 Task: Learn more about a sales navigator core.
Action: Mouse moved to (617, 153)
Screenshot: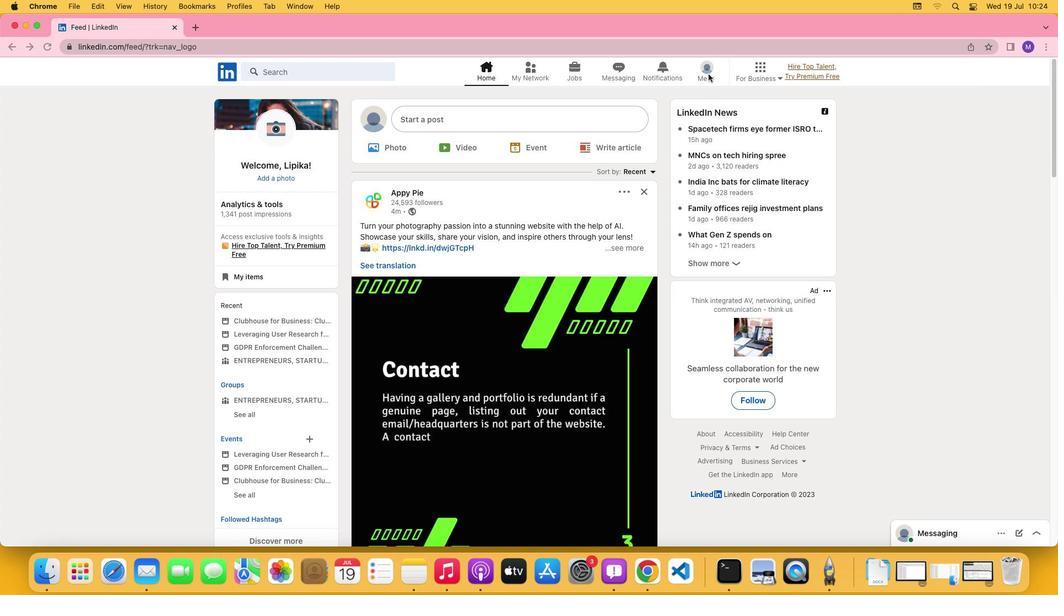 
Action: Mouse pressed left at (617, 153)
Screenshot: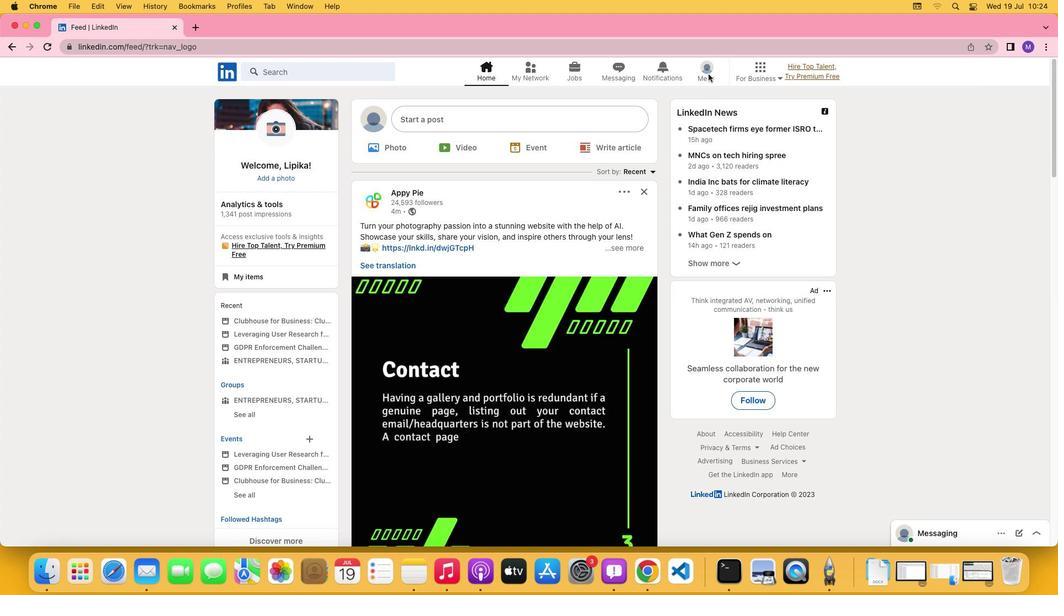 
Action: Mouse moved to (619, 154)
Screenshot: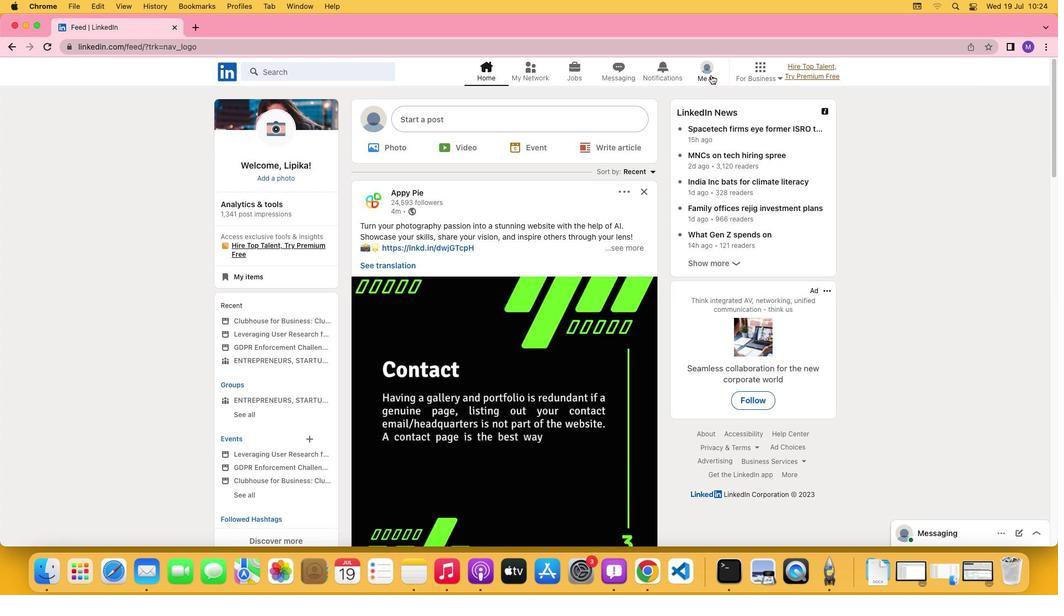 
Action: Mouse pressed left at (619, 154)
Screenshot: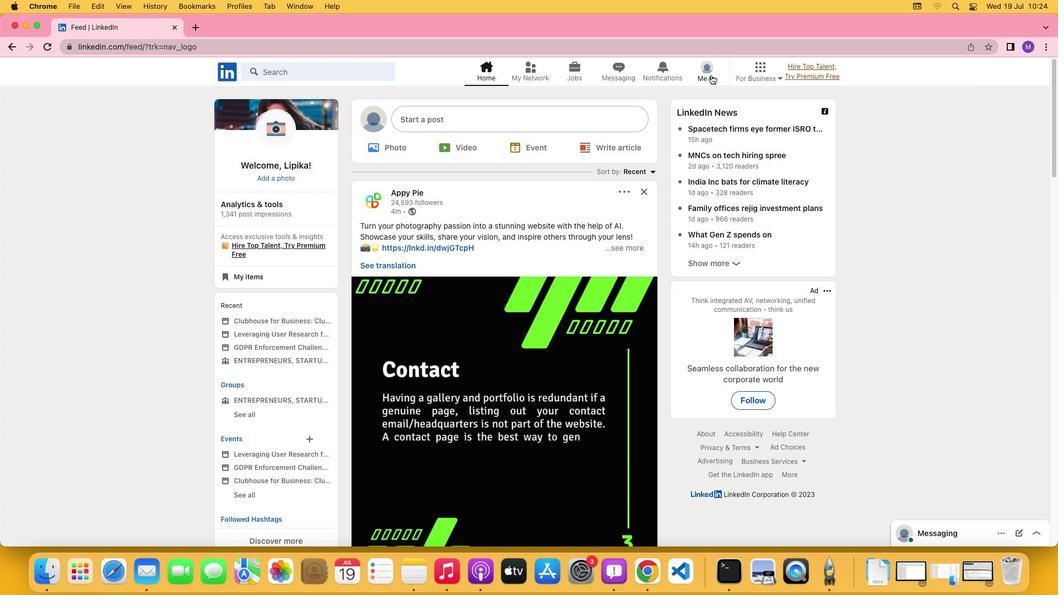 
Action: Mouse moved to (555, 236)
Screenshot: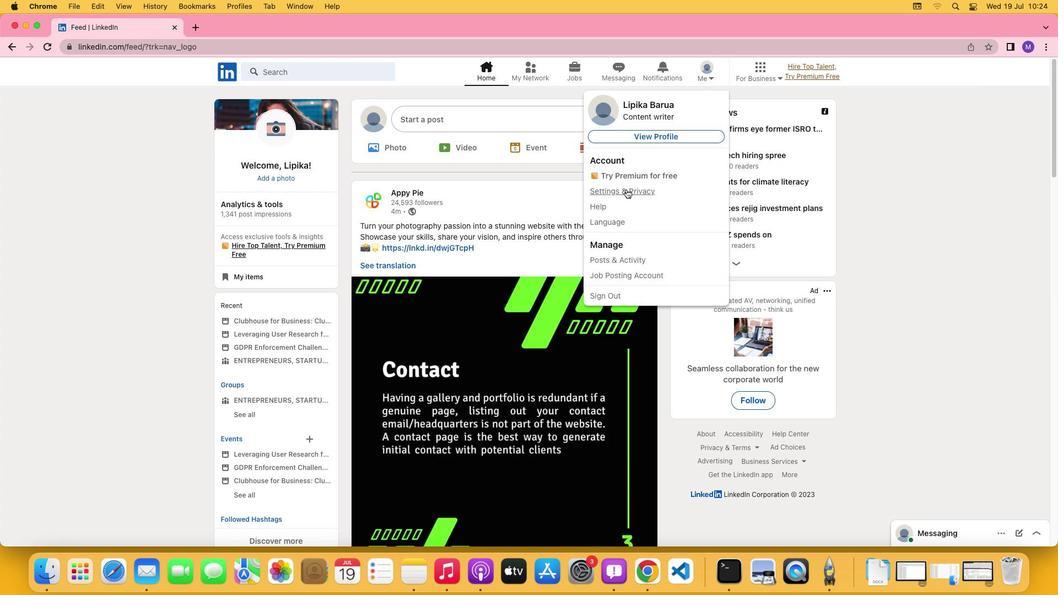 
Action: Mouse pressed left at (555, 236)
Screenshot: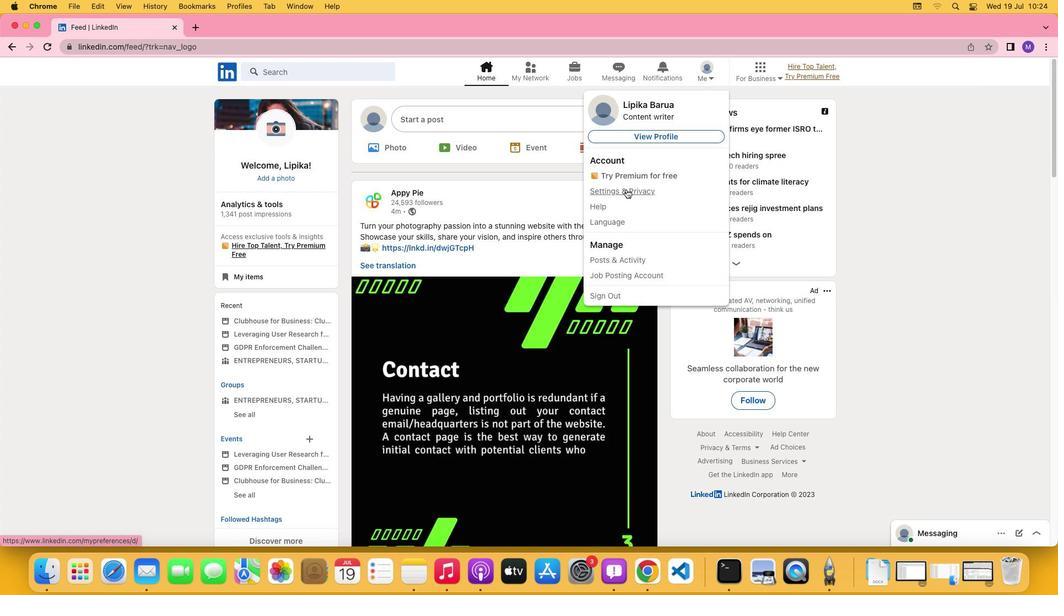 
Action: Mouse moved to (433, 342)
Screenshot: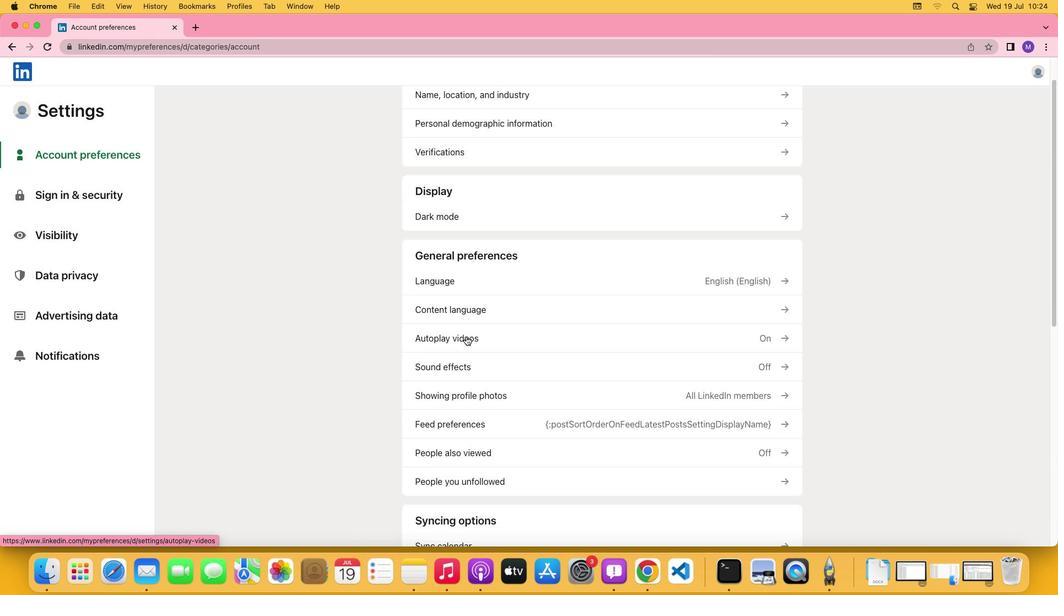 
Action: Mouse scrolled (433, 342) with delta (76, 99)
Screenshot: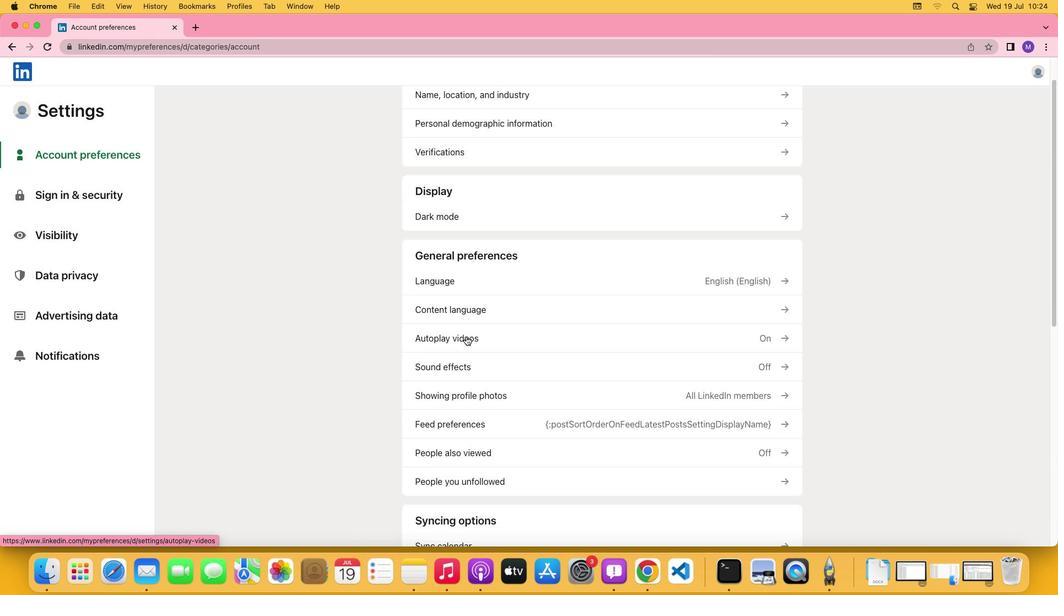 
Action: Mouse moved to (433, 342)
Screenshot: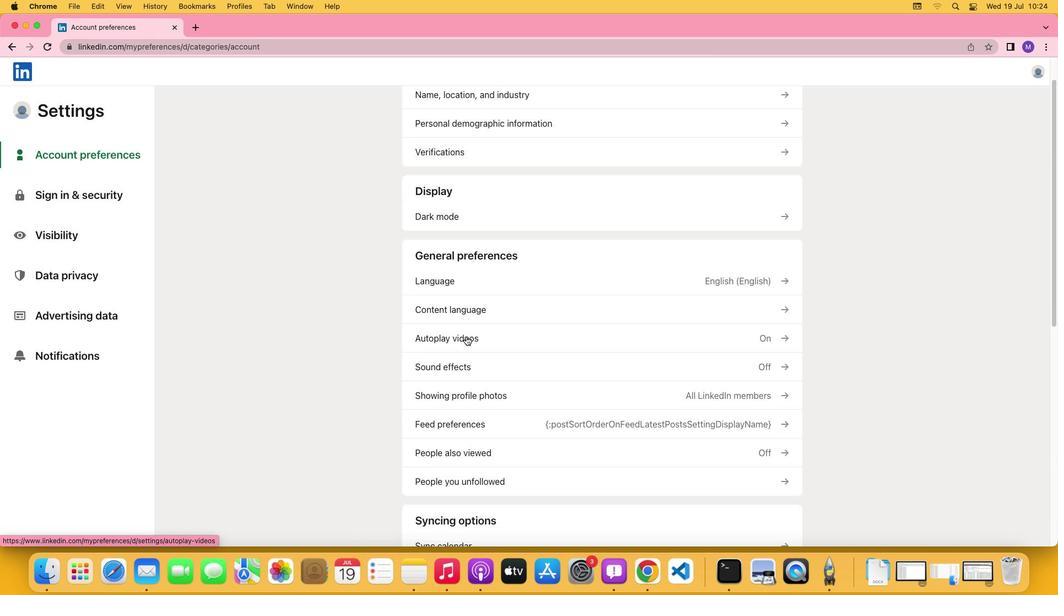 
Action: Mouse scrolled (433, 342) with delta (76, 99)
Screenshot: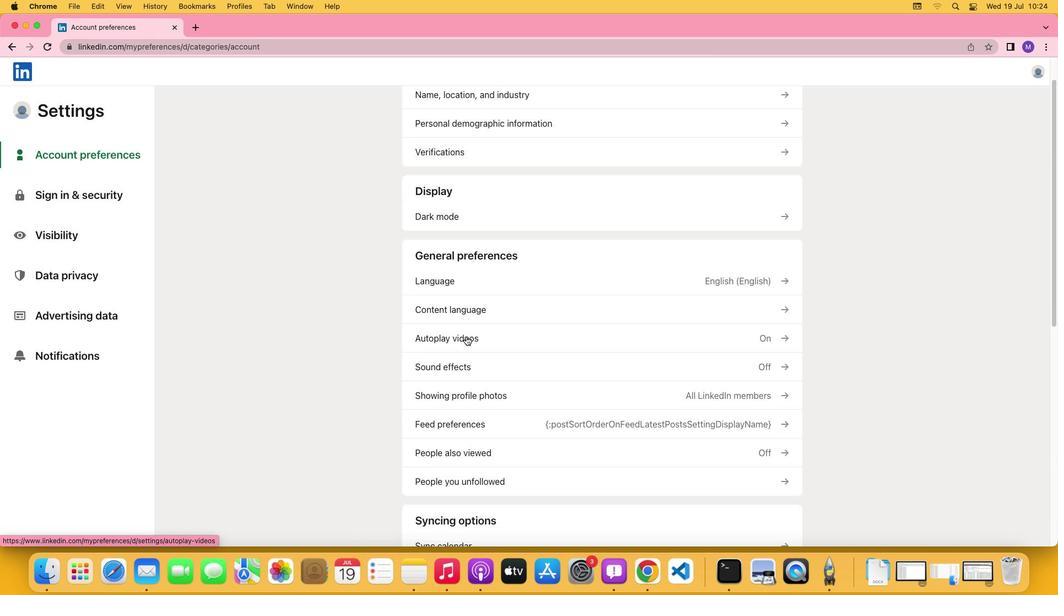 
Action: Mouse moved to (433, 342)
Screenshot: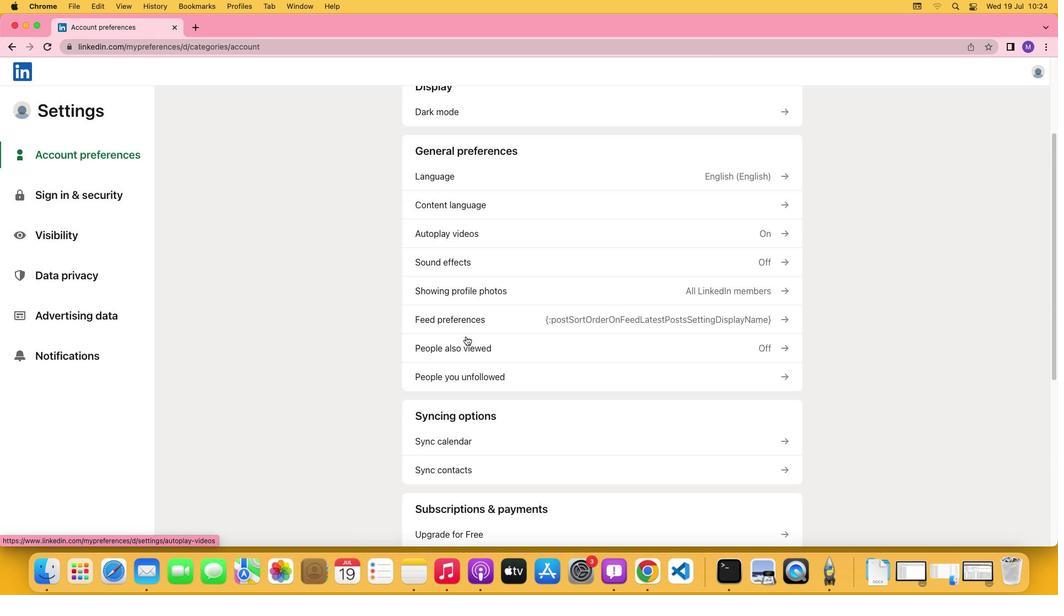 
Action: Mouse scrolled (433, 342) with delta (76, 98)
Screenshot: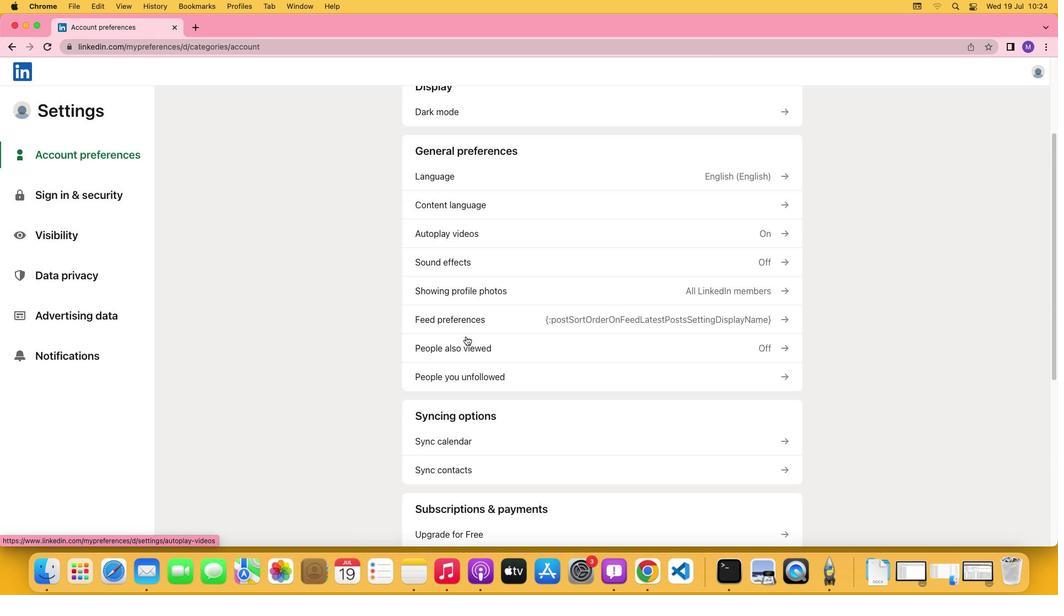 
Action: Mouse moved to (432, 342)
Screenshot: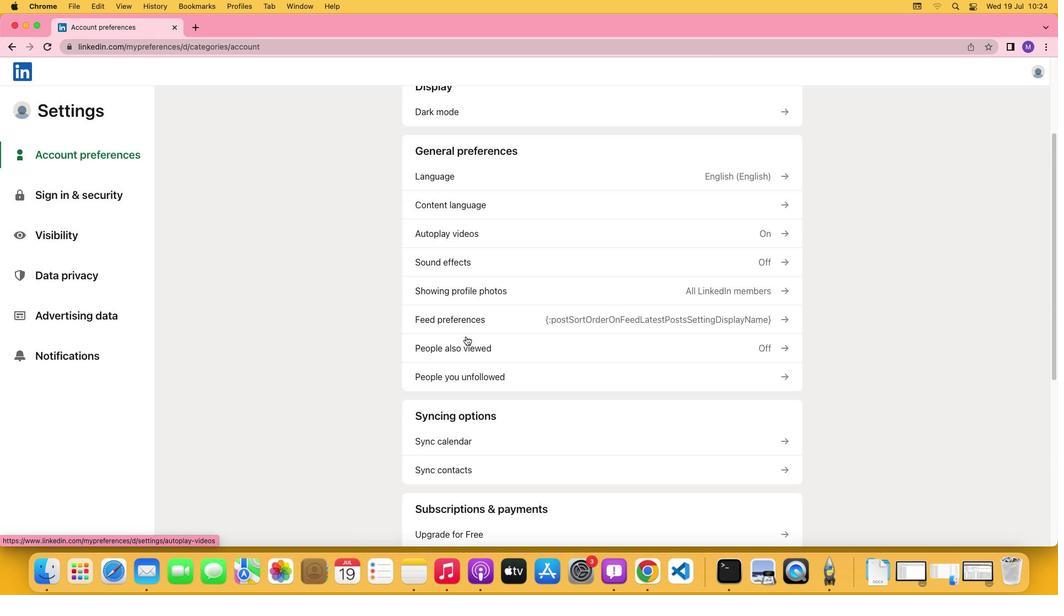
Action: Mouse scrolled (432, 342) with delta (76, 97)
Screenshot: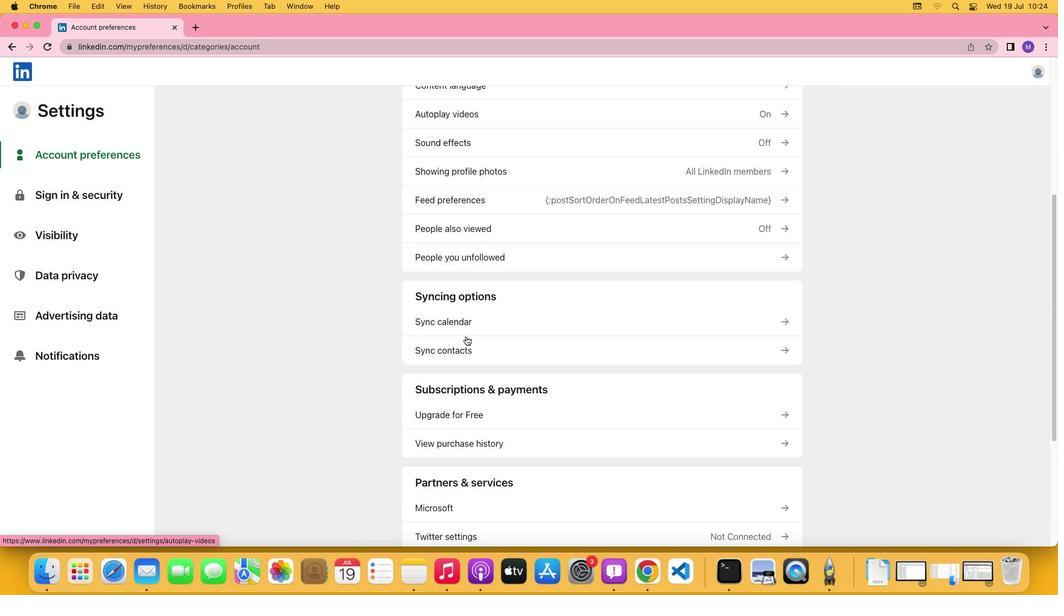 
Action: Mouse moved to (432, 342)
Screenshot: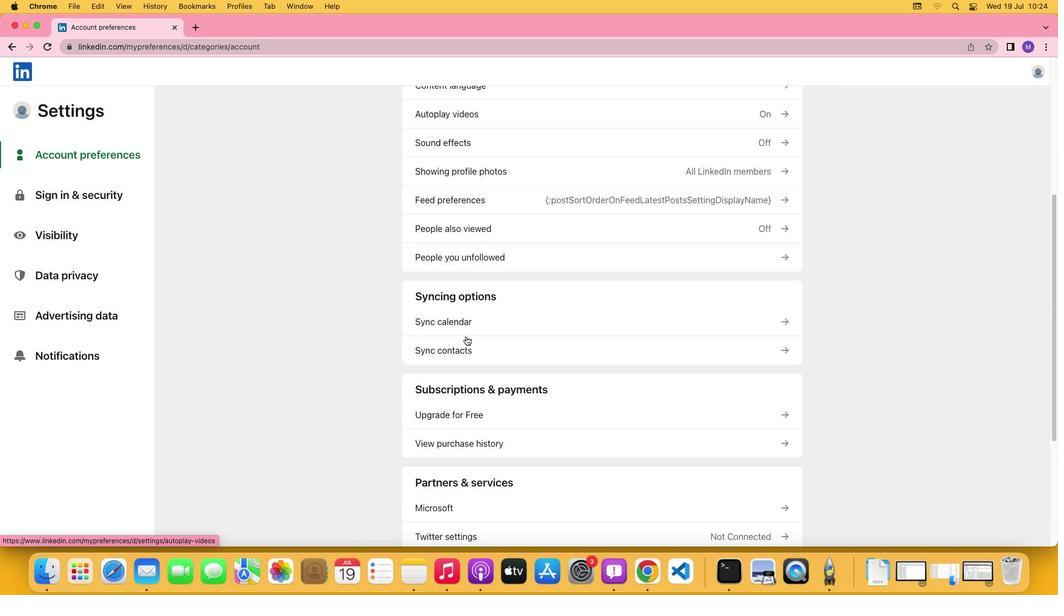
Action: Mouse scrolled (432, 342) with delta (76, 97)
Screenshot: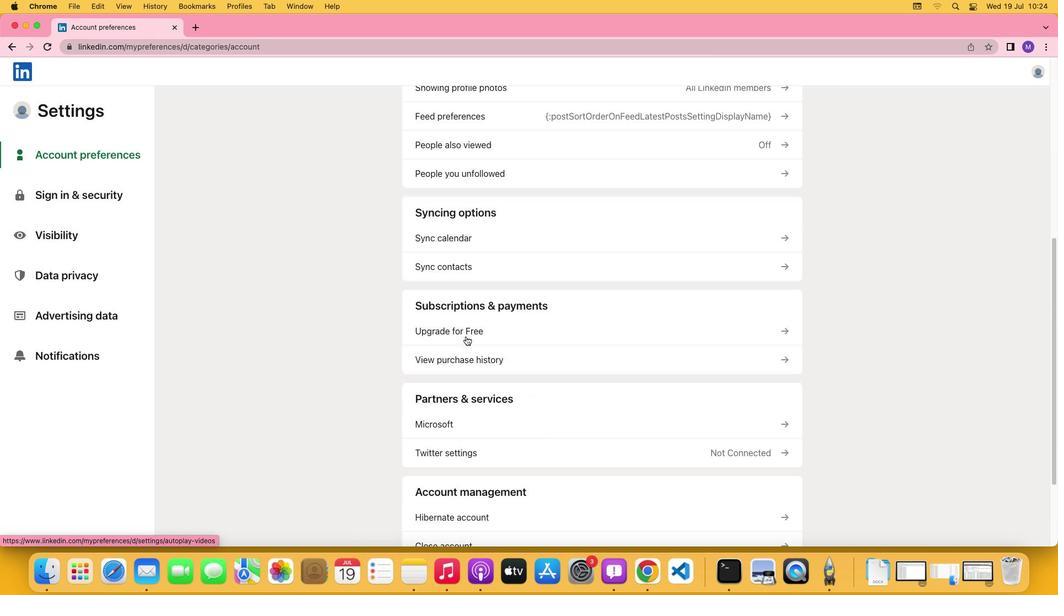 
Action: Mouse moved to (422, 326)
Screenshot: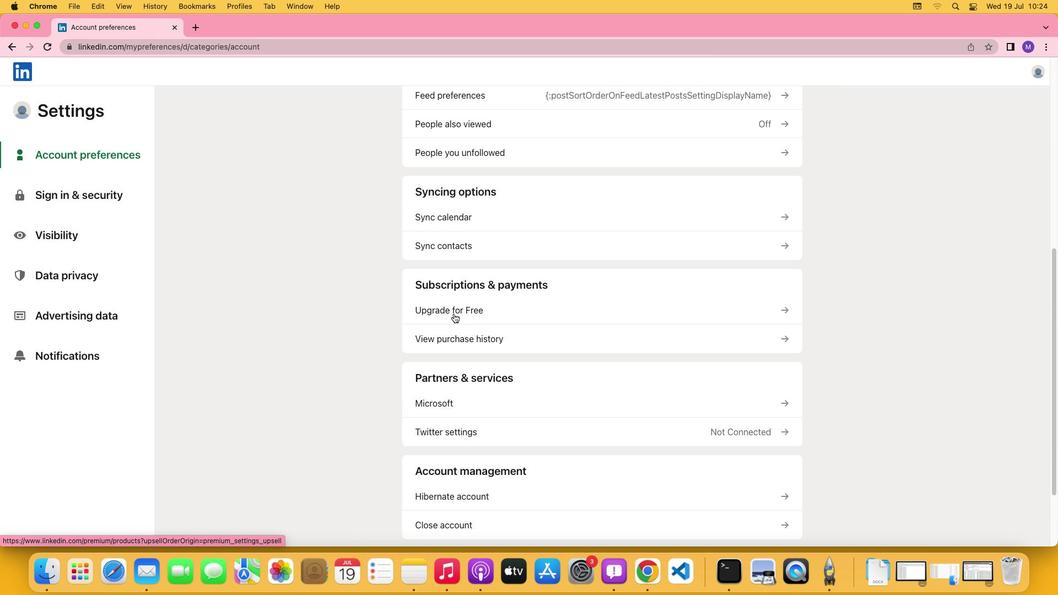 
Action: Mouse pressed left at (422, 326)
Screenshot: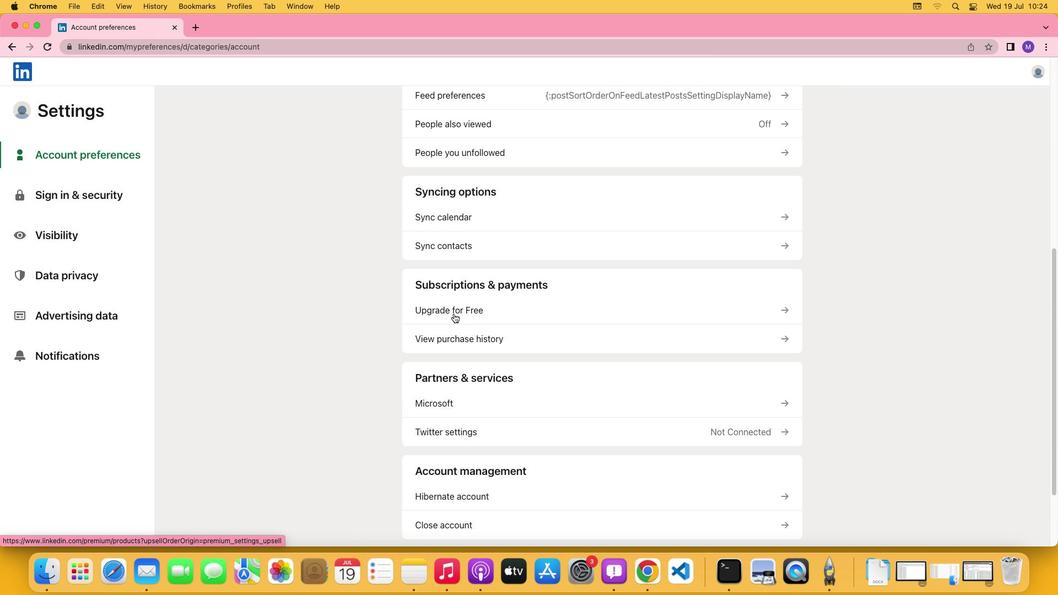 
Action: Mouse moved to (379, 318)
Screenshot: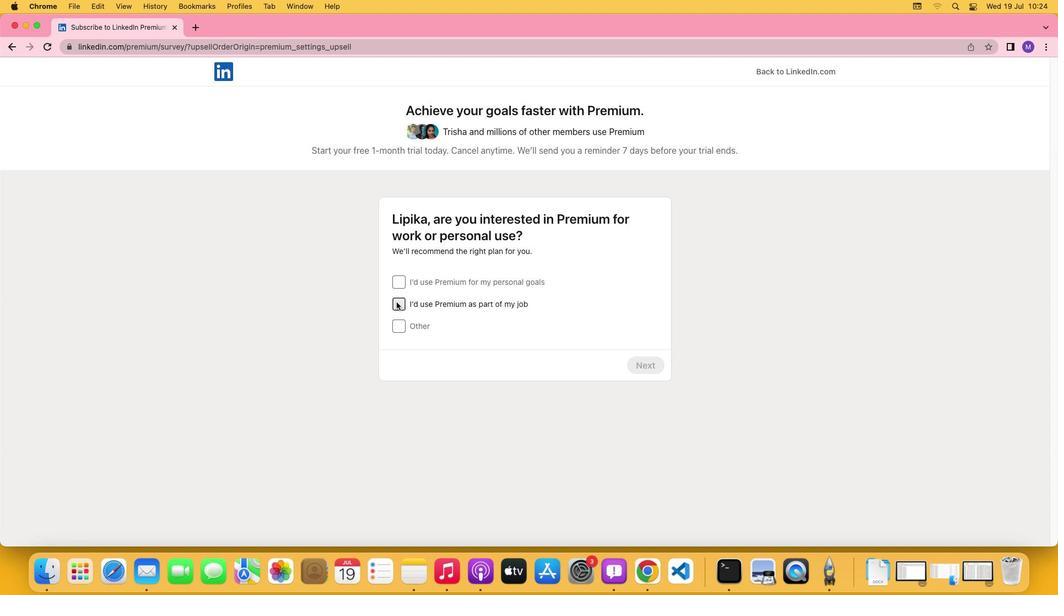 
Action: Mouse pressed left at (379, 318)
Screenshot: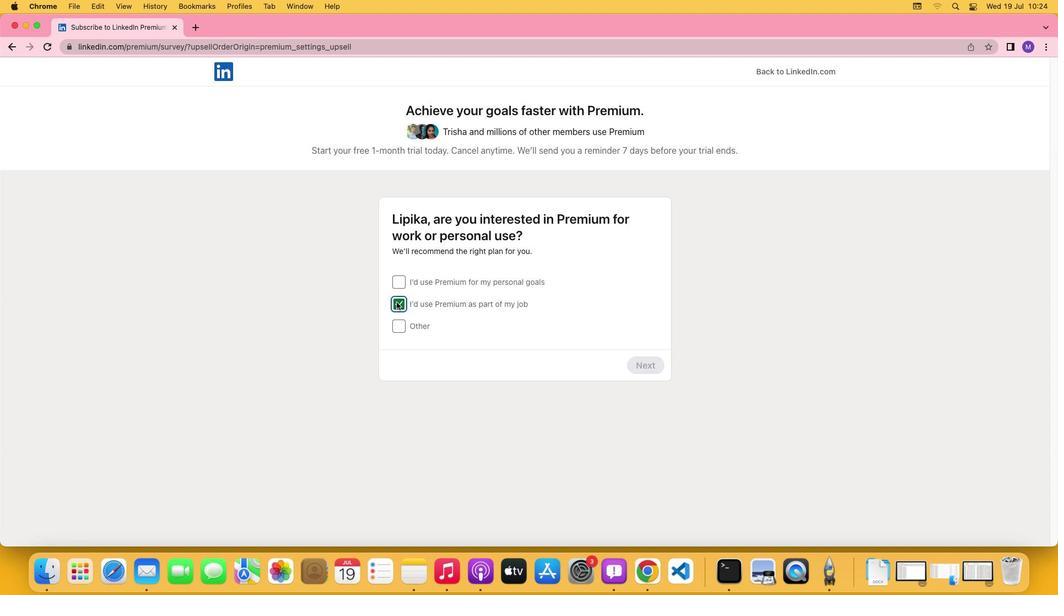 
Action: Mouse moved to (564, 360)
Screenshot: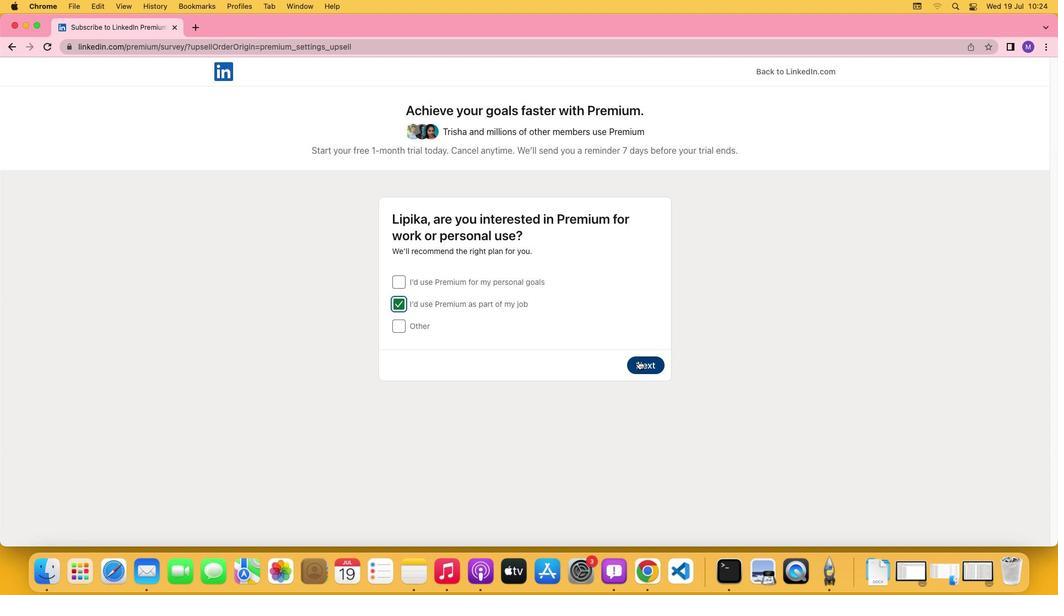 
Action: Mouse pressed left at (564, 360)
Screenshot: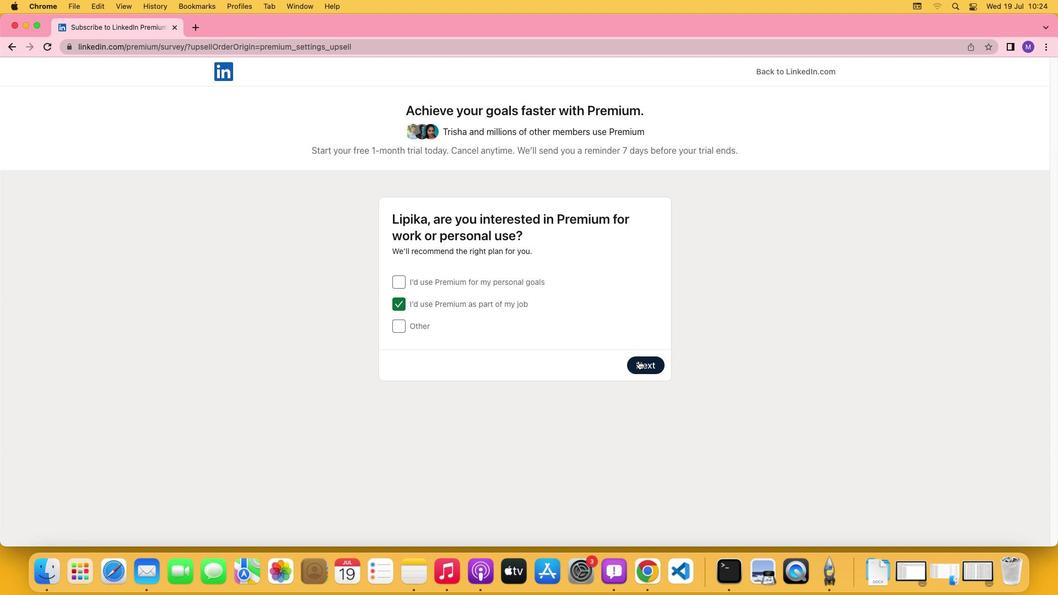 
Action: Mouse moved to (380, 340)
Screenshot: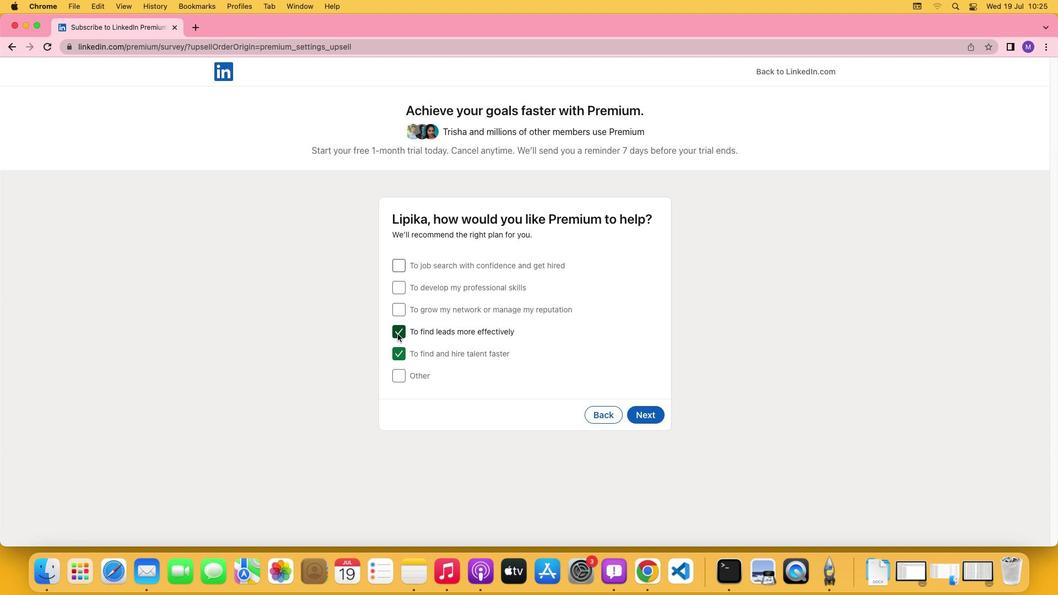 
Action: Mouse pressed left at (380, 340)
Screenshot: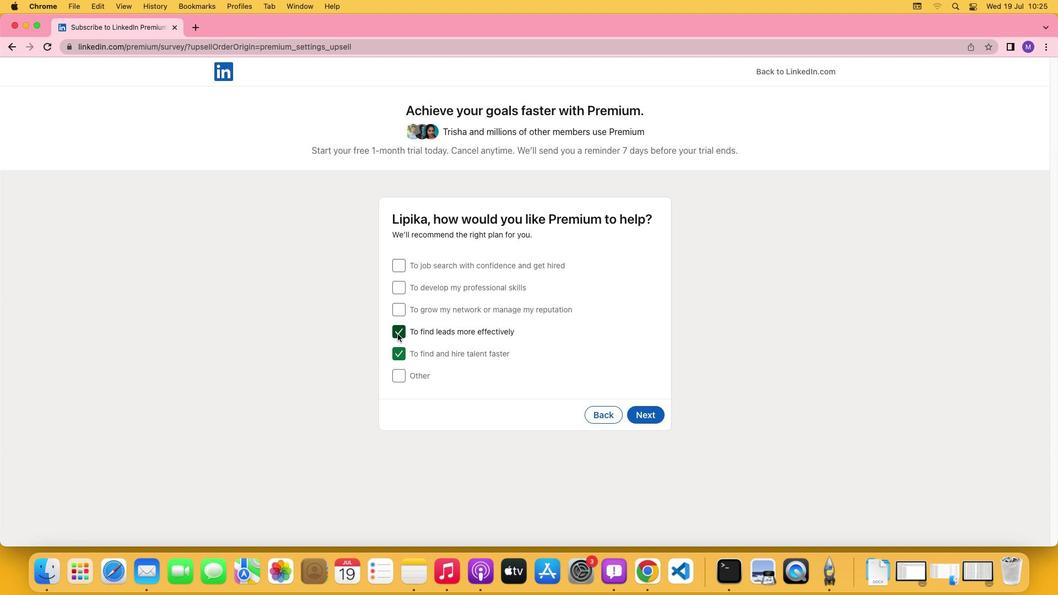 
Action: Mouse moved to (572, 398)
Screenshot: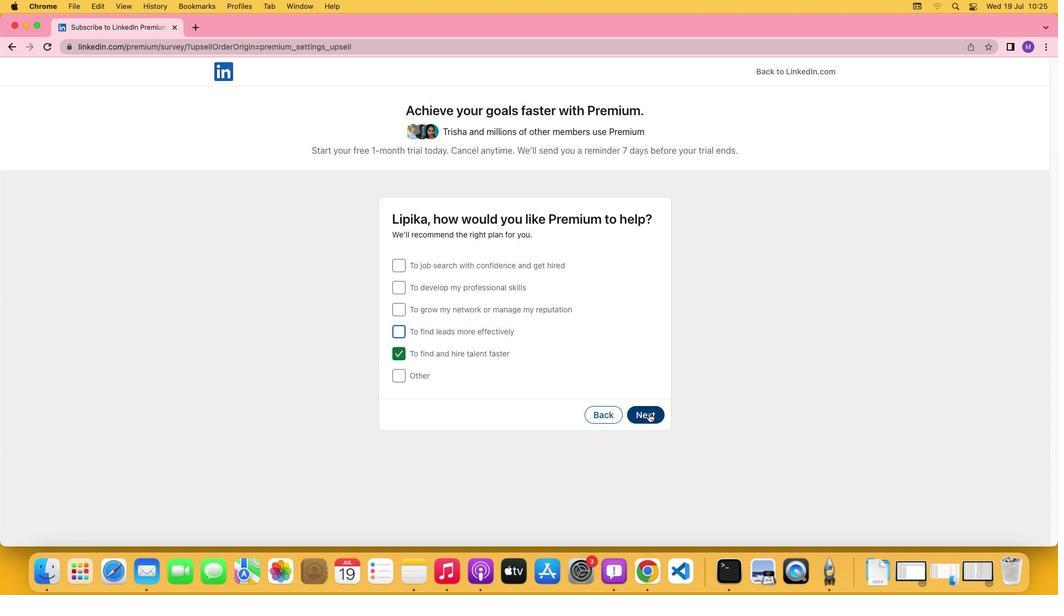 
Action: Mouse pressed left at (572, 398)
Screenshot: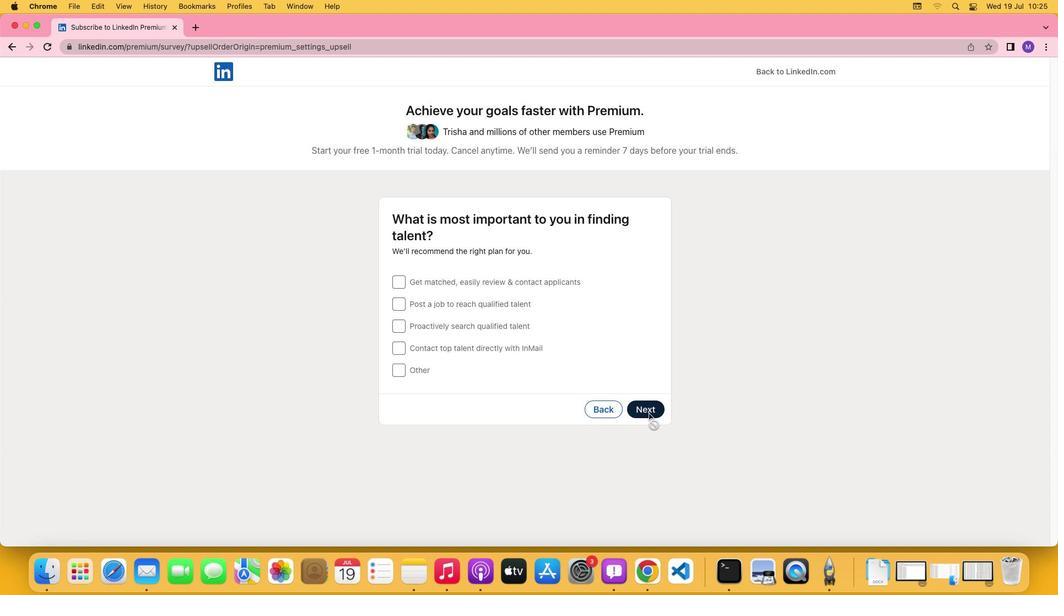 
Action: Mouse moved to (381, 302)
Screenshot: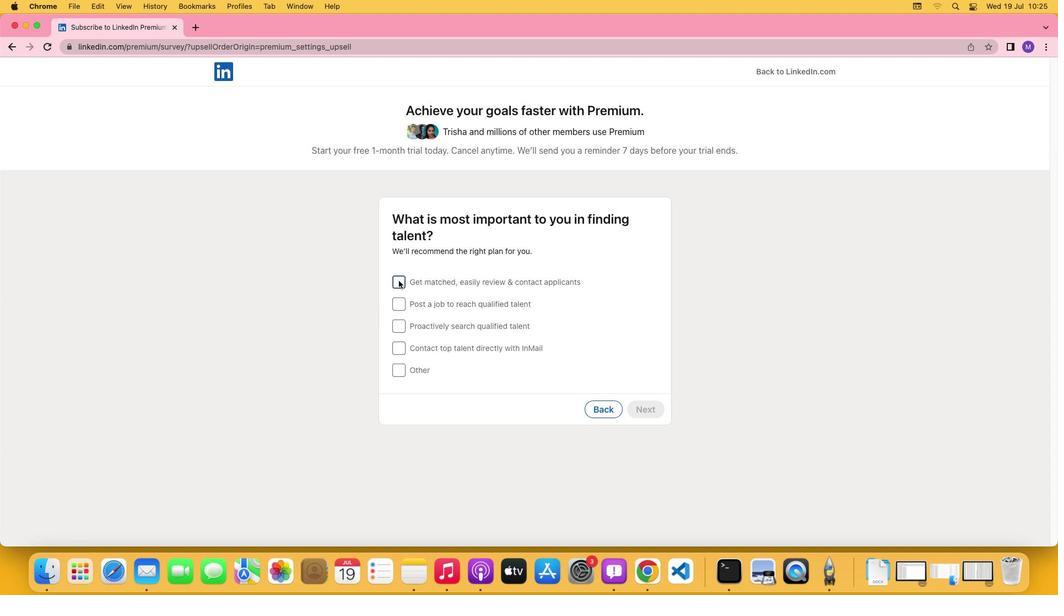 
Action: Mouse pressed left at (381, 302)
Screenshot: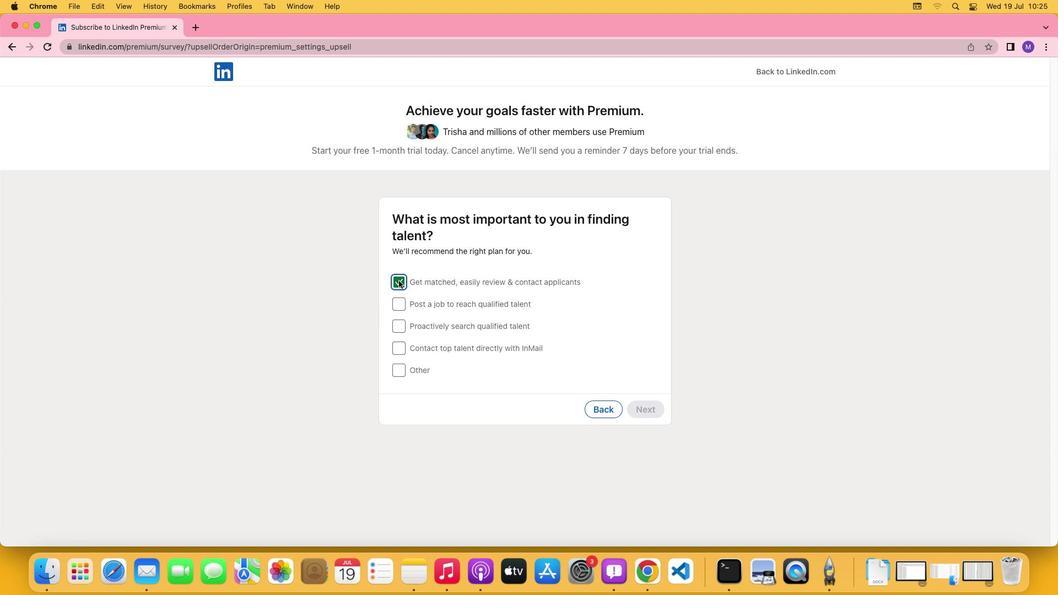 
Action: Mouse moved to (563, 398)
Screenshot: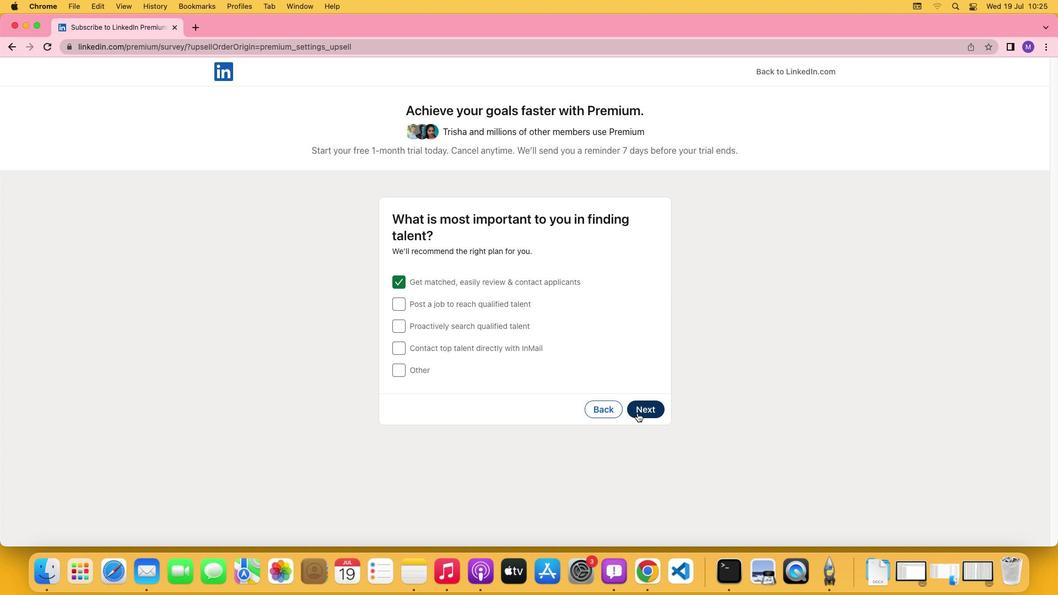 
Action: Mouse pressed left at (563, 398)
Screenshot: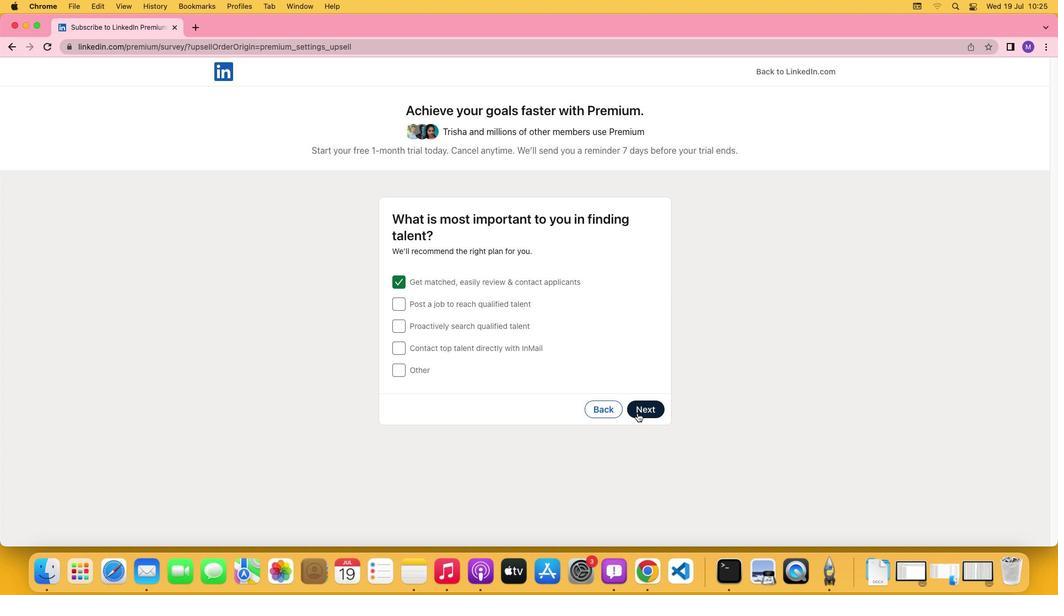 
Action: Mouse moved to (283, 426)
Screenshot: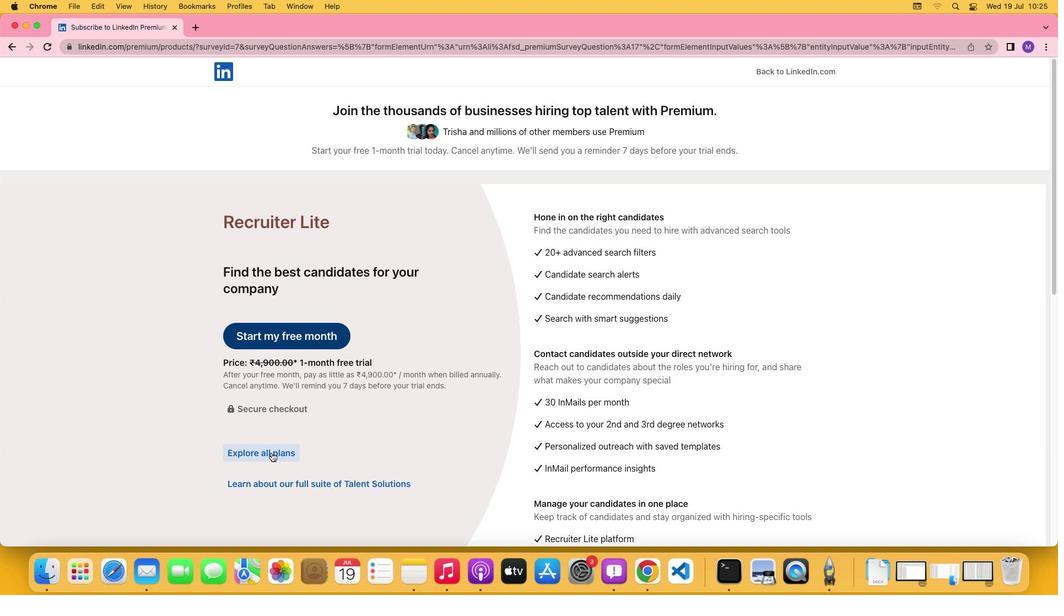 
Action: Mouse pressed left at (283, 426)
Screenshot: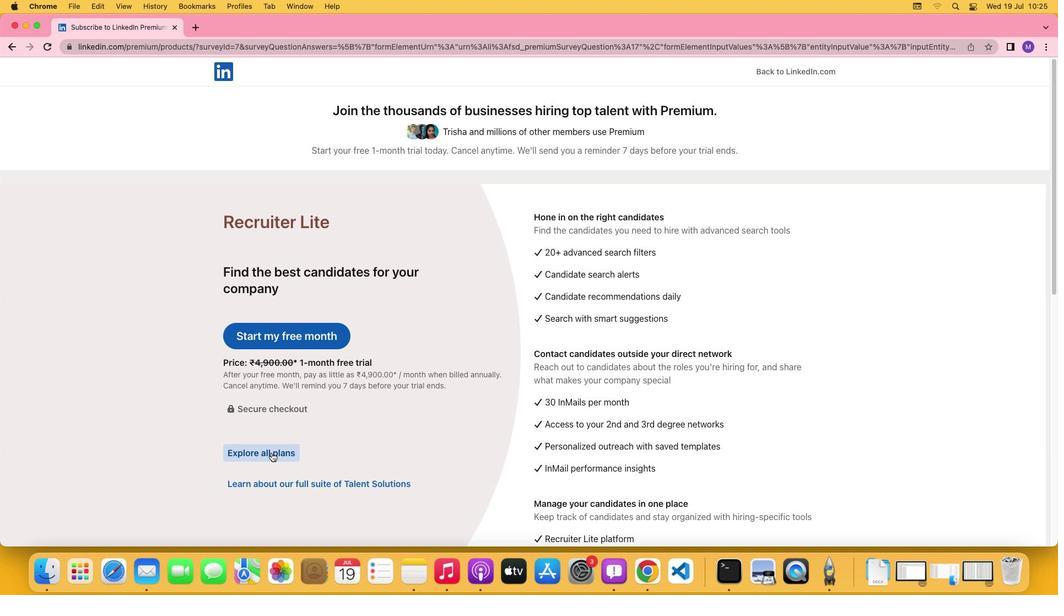 
Action: Mouse moved to (510, 417)
Screenshot: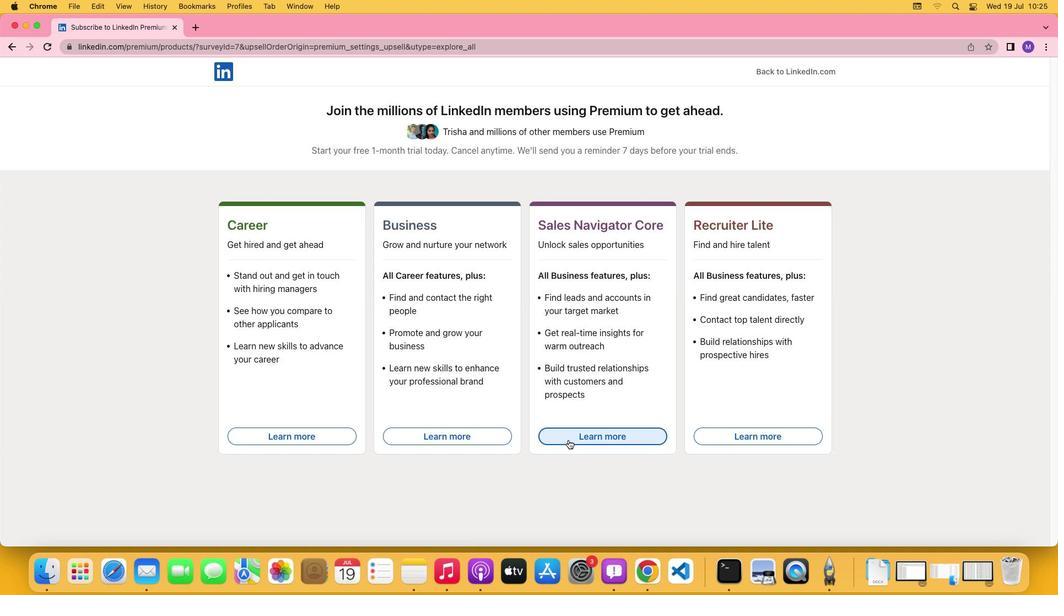 
Action: Mouse pressed left at (510, 417)
Screenshot: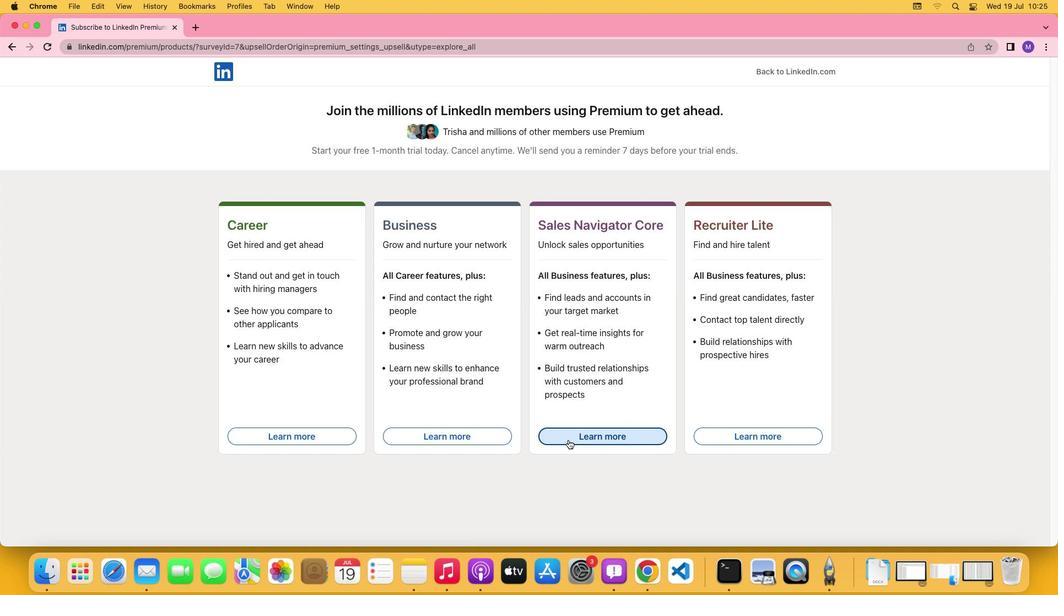 
